 Task: Search for the email with the subject Request for a promotion logged in from softage.1@softage.net with the filter, email from softage.3@softage.net and a new filter,  Mark as read
Action: Mouse moved to (734, 73)
Screenshot: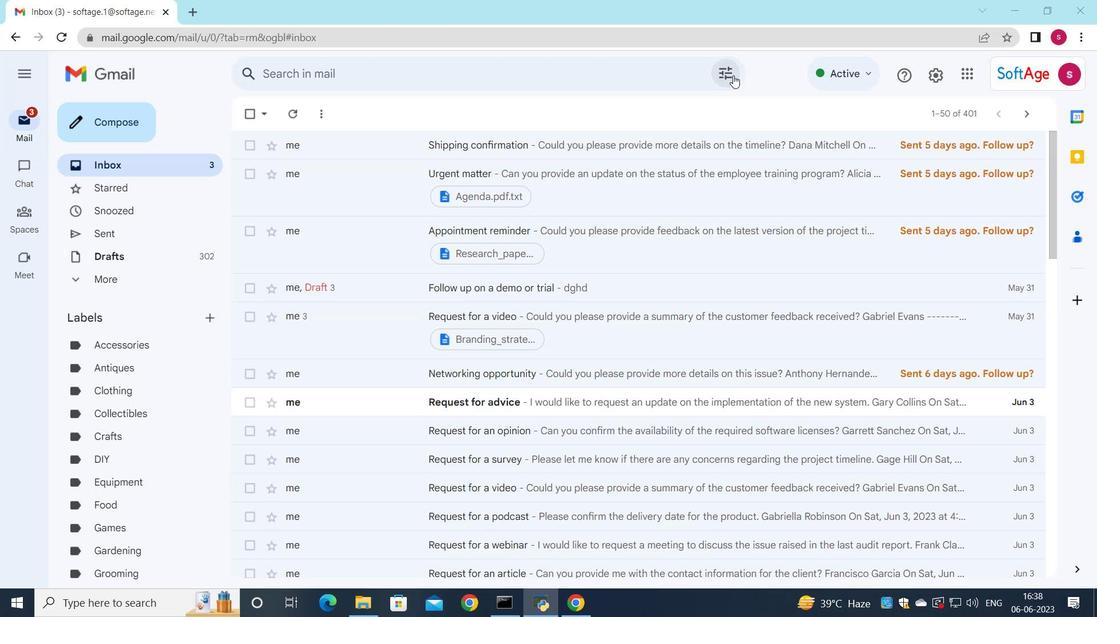 
Action: Mouse pressed left at (734, 73)
Screenshot: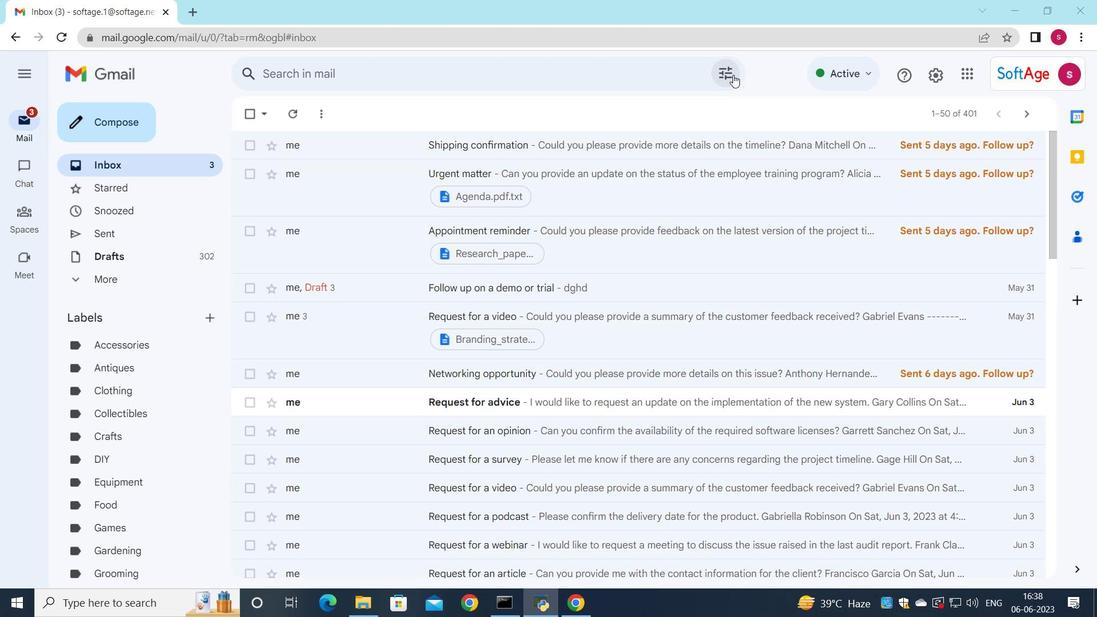 
Action: Mouse moved to (558, 124)
Screenshot: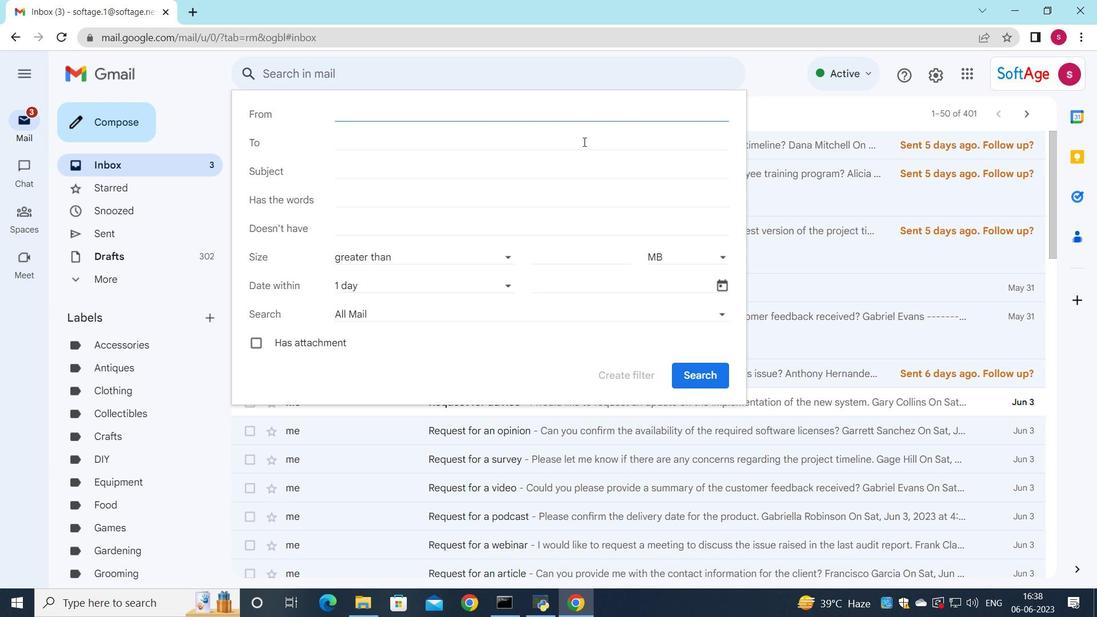 
Action: Key pressed s
Screenshot: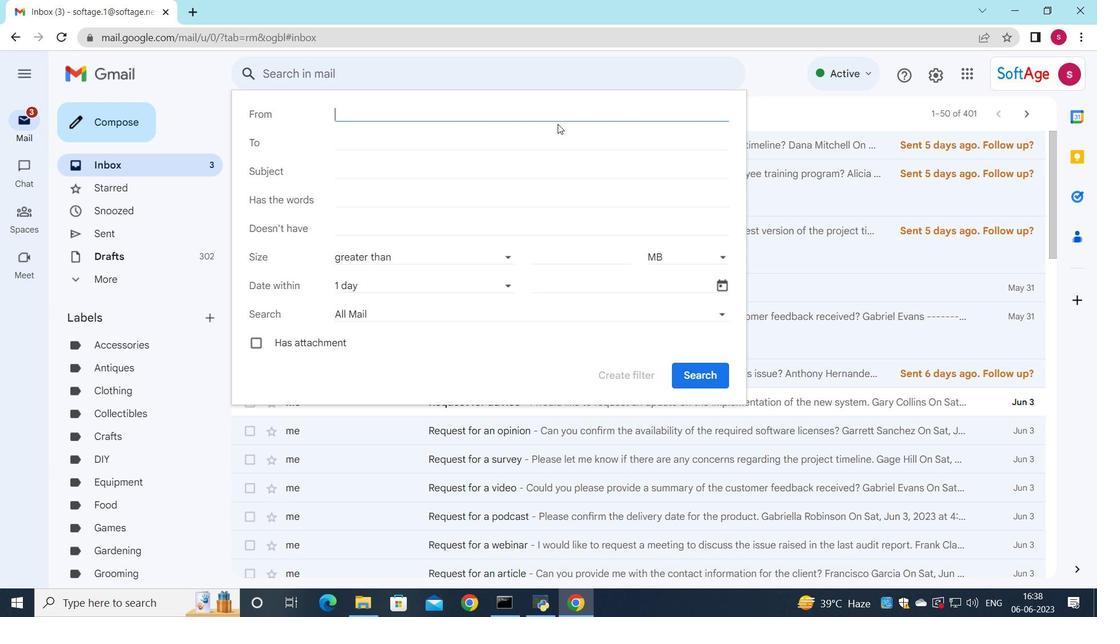 
Action: Mouse moved to (487, 139)
Screenshot: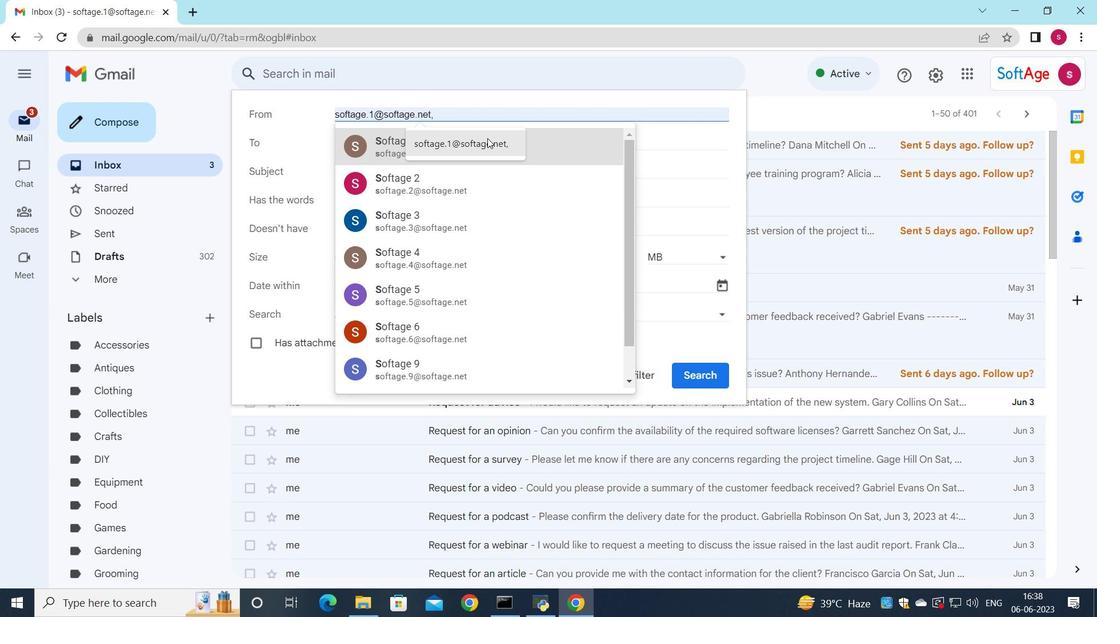 
Action: Mouse pressed left at (487, 139)
Screenshot: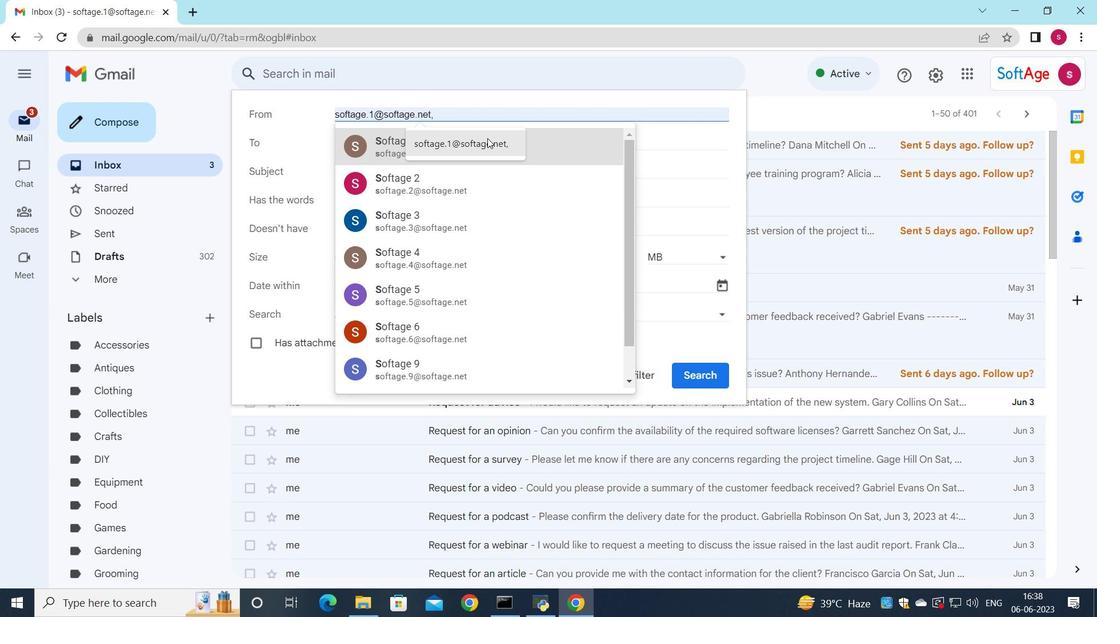 
Action: Mouse moved to (417, 151)
Screenshot: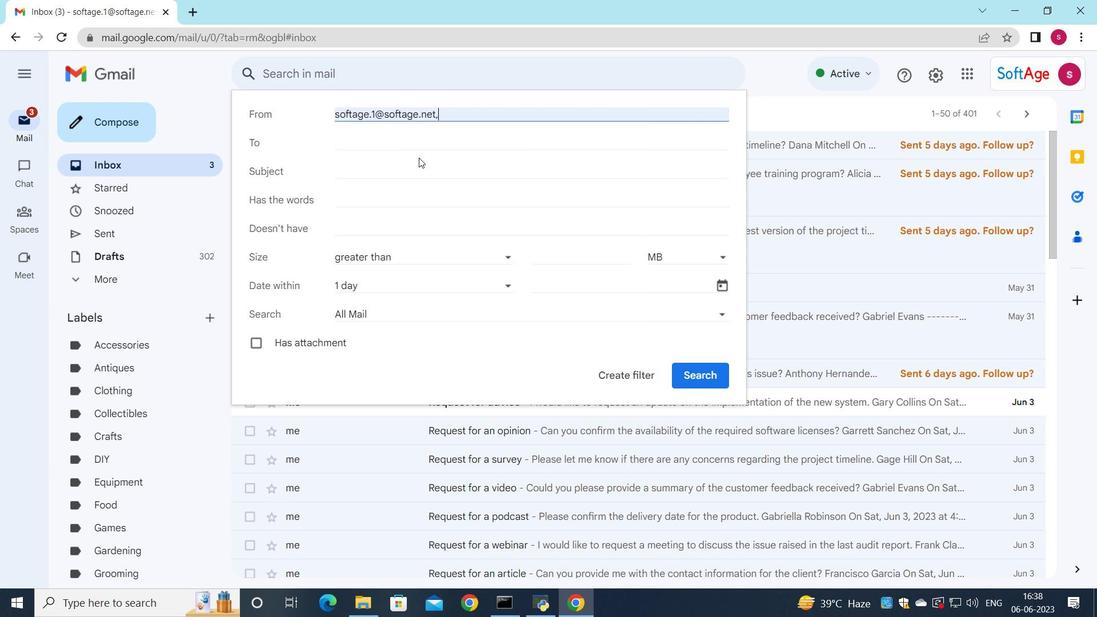 
Action: Key pressed s
Screenshot: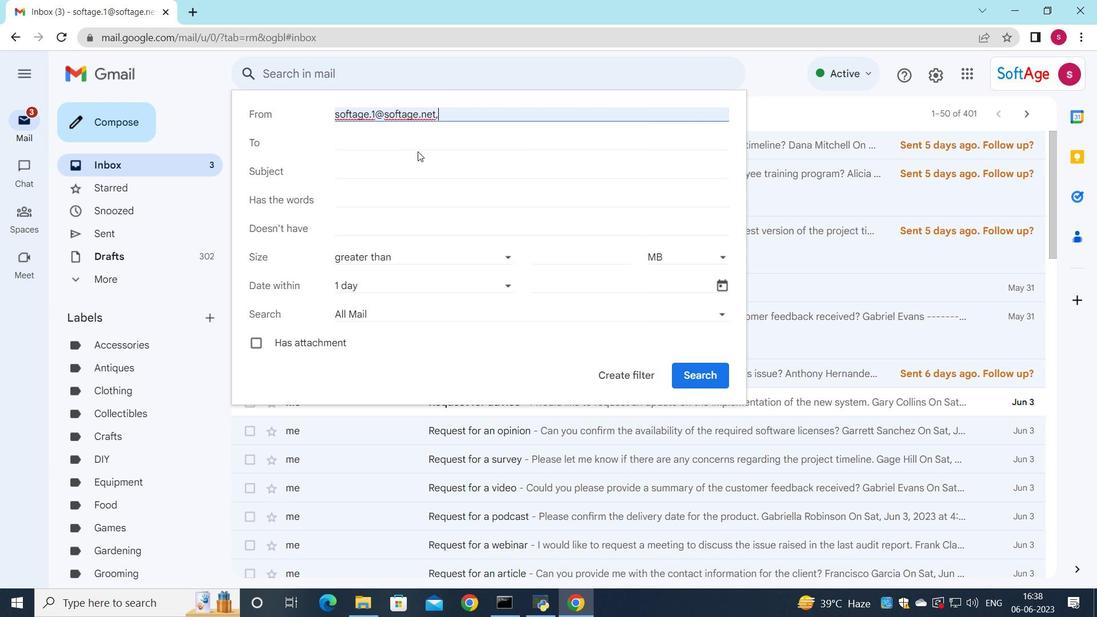 
Action: Mouse moved to (695, 158)
Screenshot: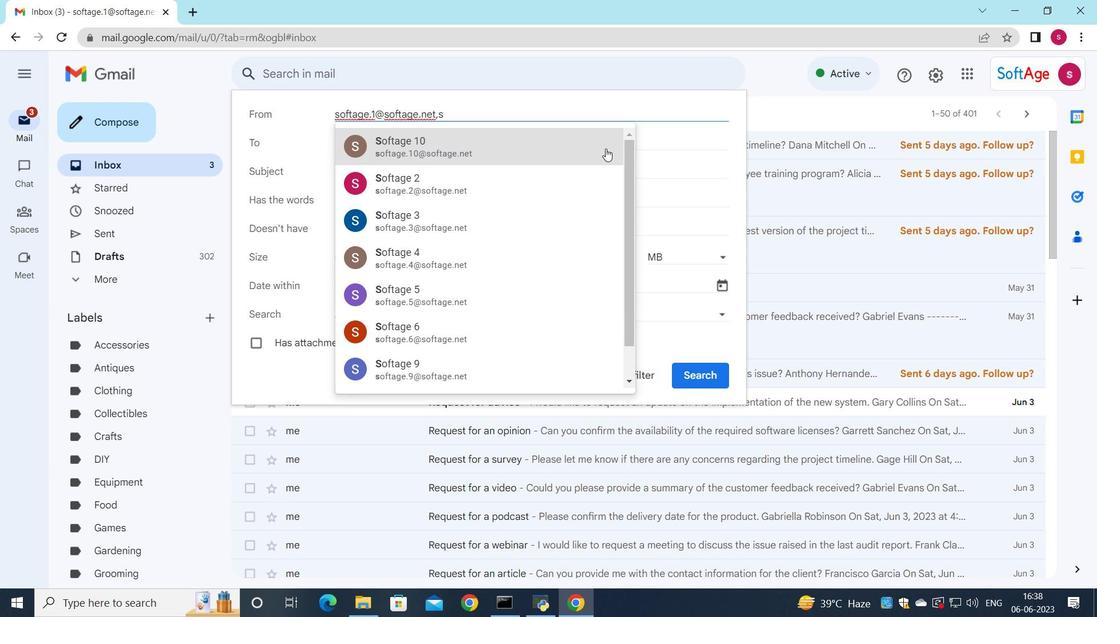
Action: Mouse pressed left at (695, 158)
Screenshot: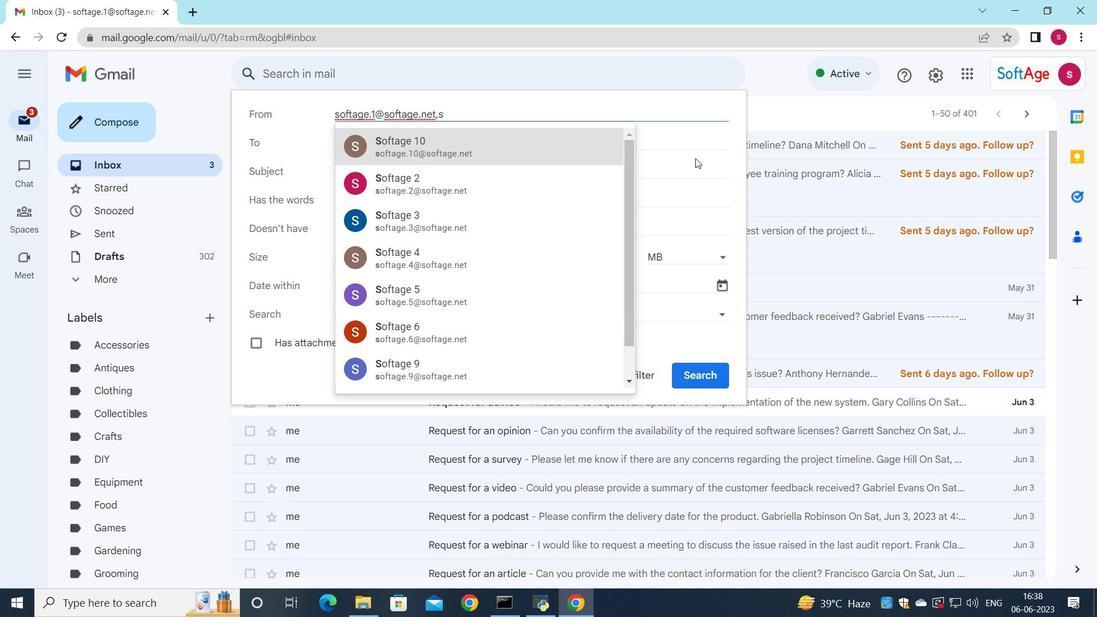 
Action: Mouse moved to (438, 137)
Screenshot: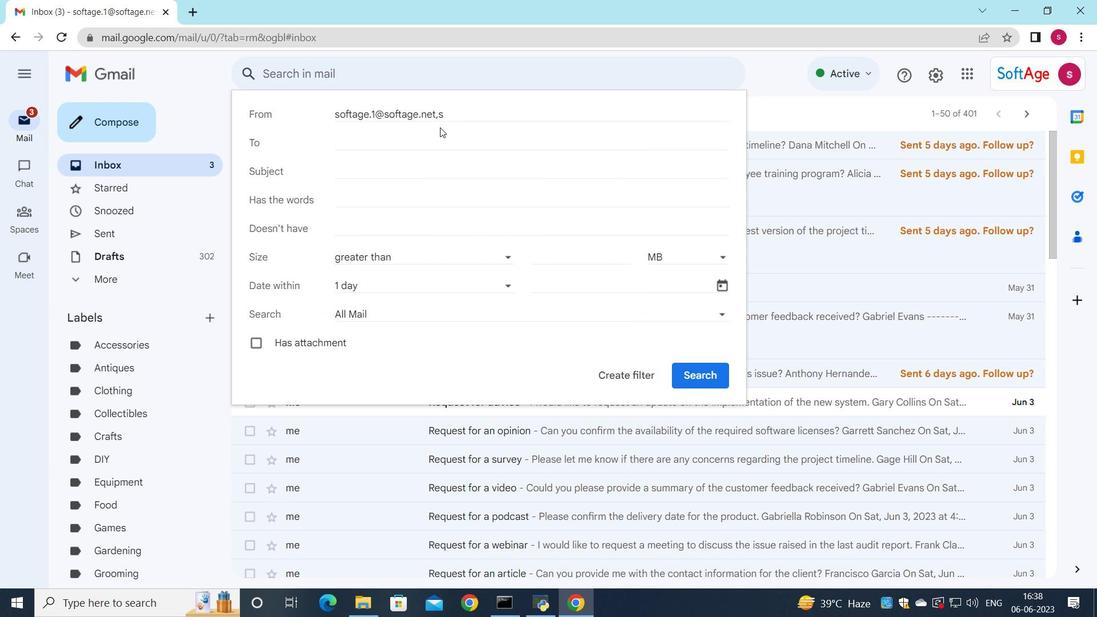 
Action: Mouse pressed left at (438, 137)
Screenshot: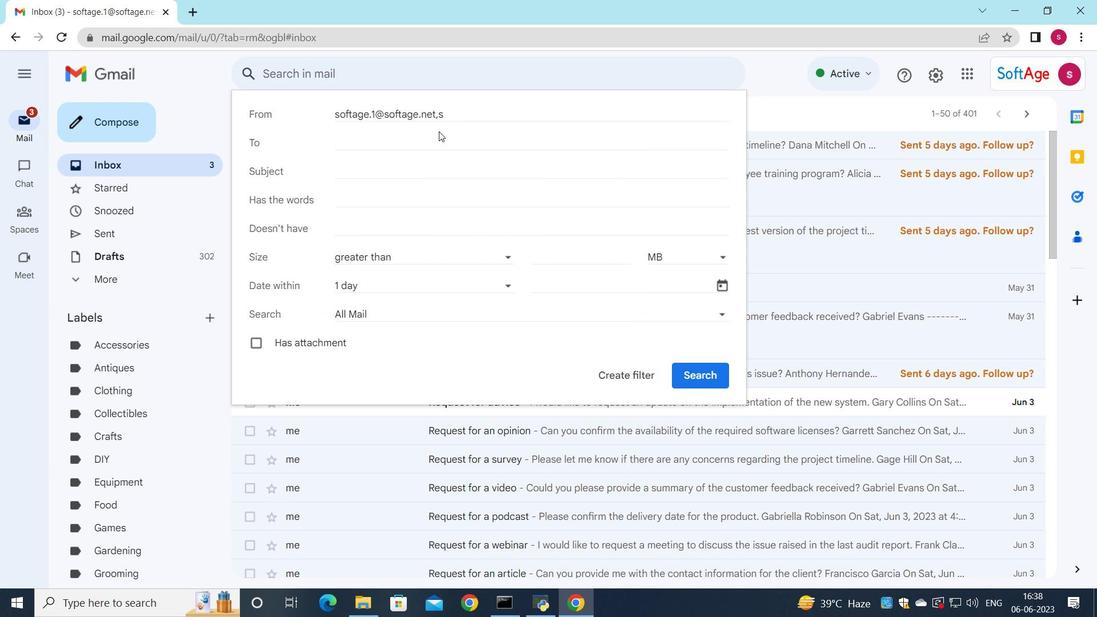 
Action: Mouse moved to (438, 137)
Screenshot: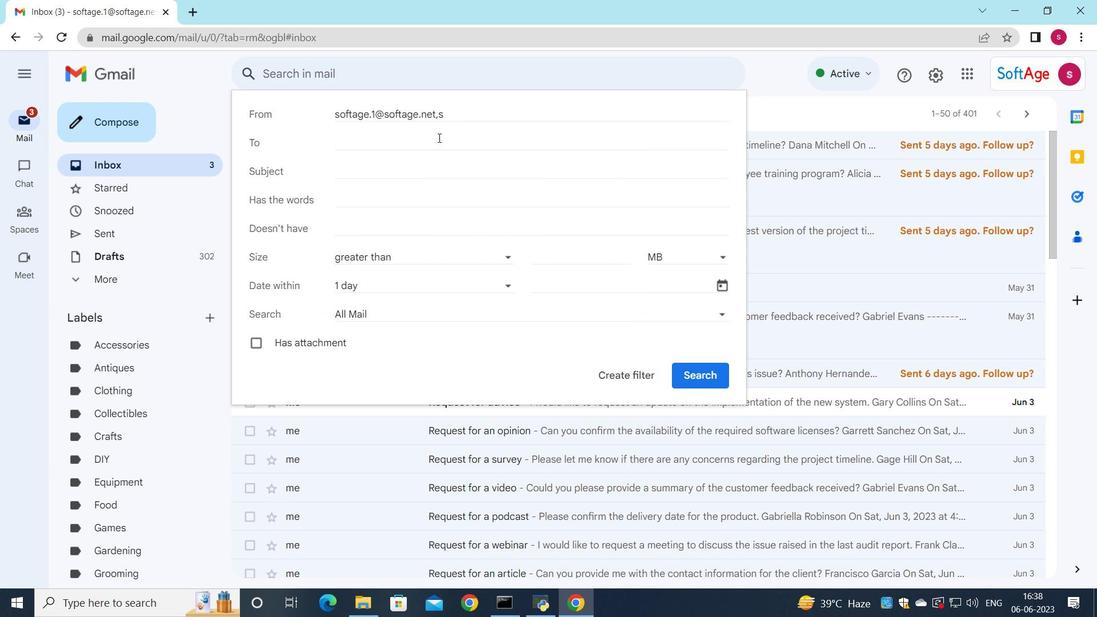 
Action: Key pressed s
Screenshot: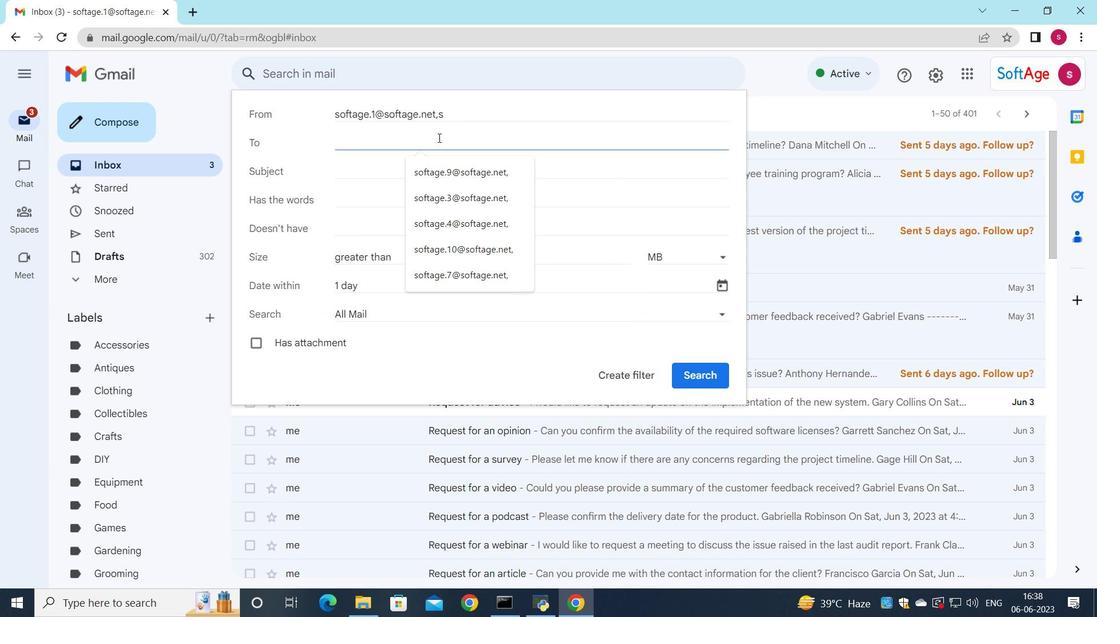 
Action: Mouse moved to (460, 220)
Screenshot: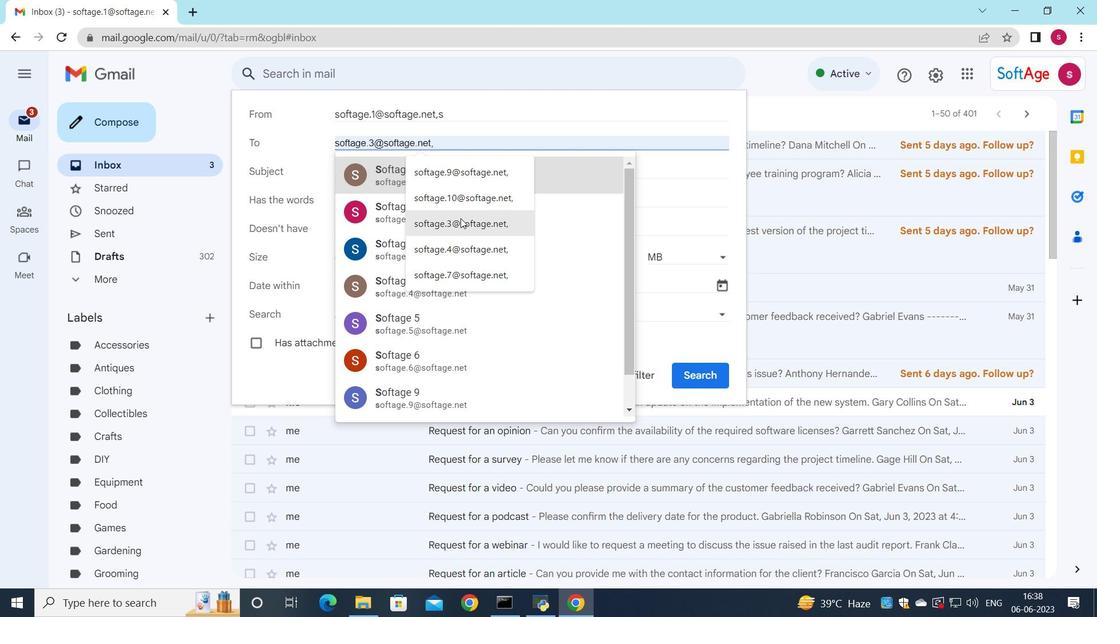 
Action: Mouse pressed left at (460, 220)
Screenshot: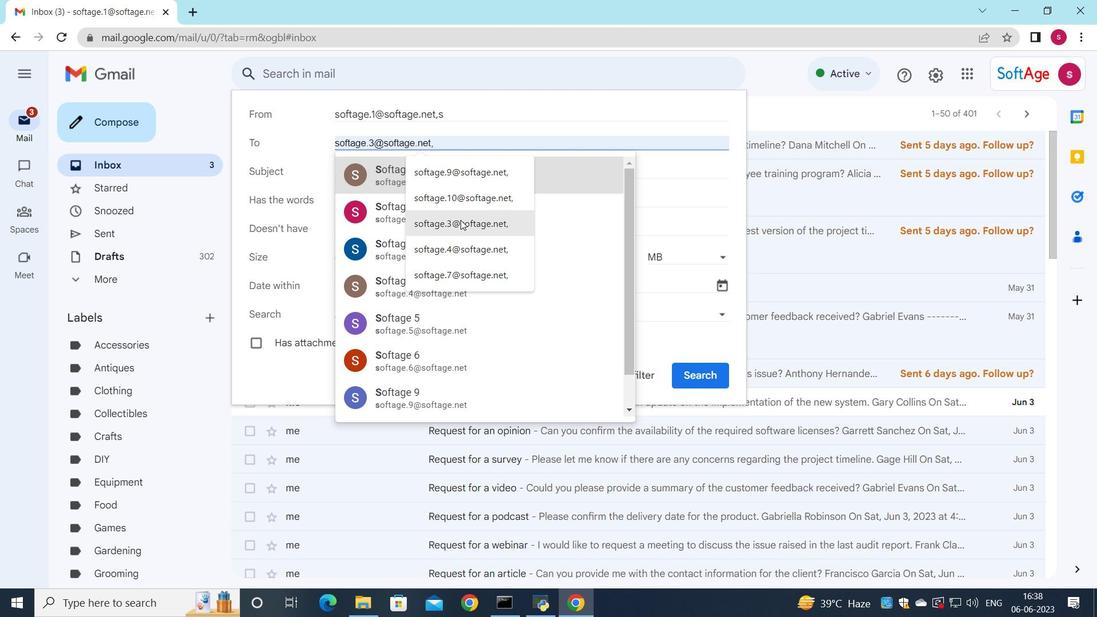 
Action: Mouse moved to (359, 172)
Screenshot: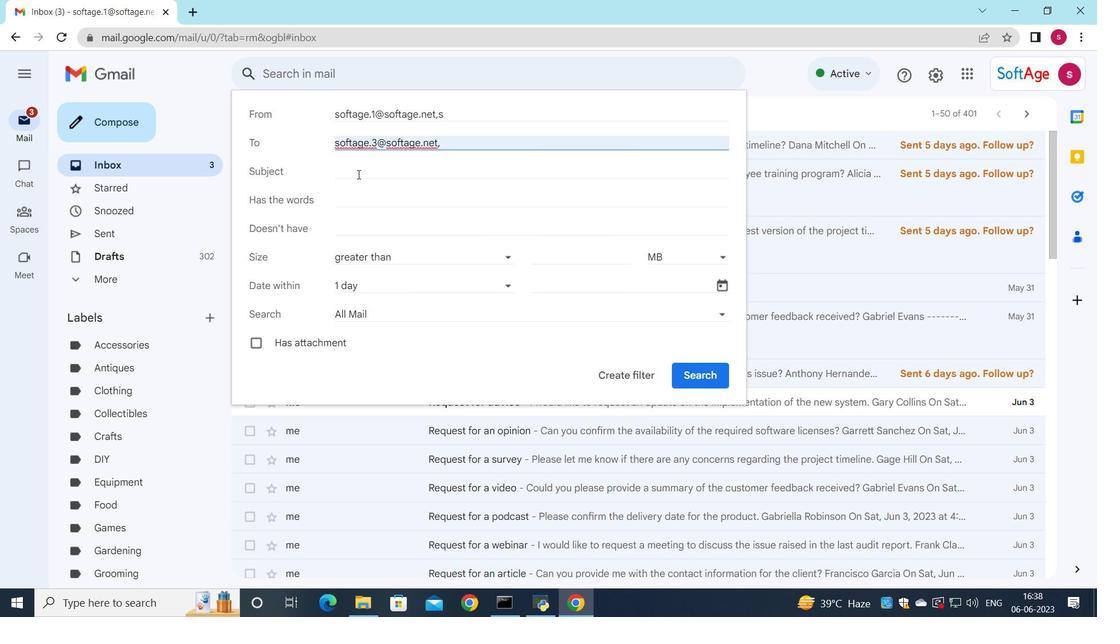 
Action: Mouse pressed left at (359, 172)
Screenshot: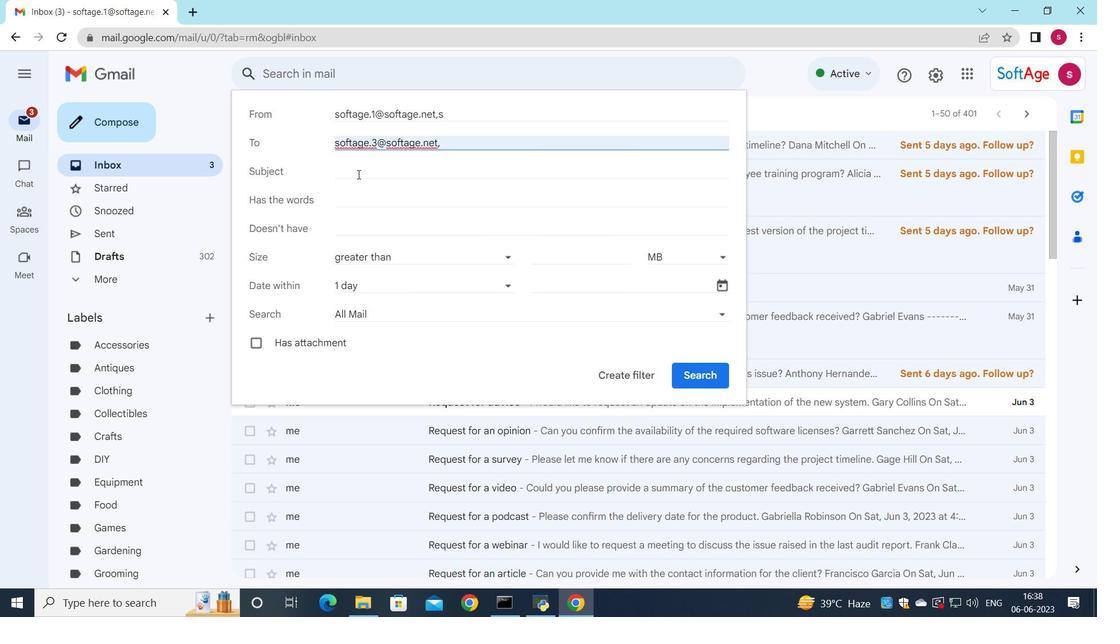 
Action: Key pressed <Key.shift><Key.shift><Key.shift><Key.shift><Key.shift><Key.shift>Request<Key.space>for<Key.space>a<Key.space>promotion
Screenshot: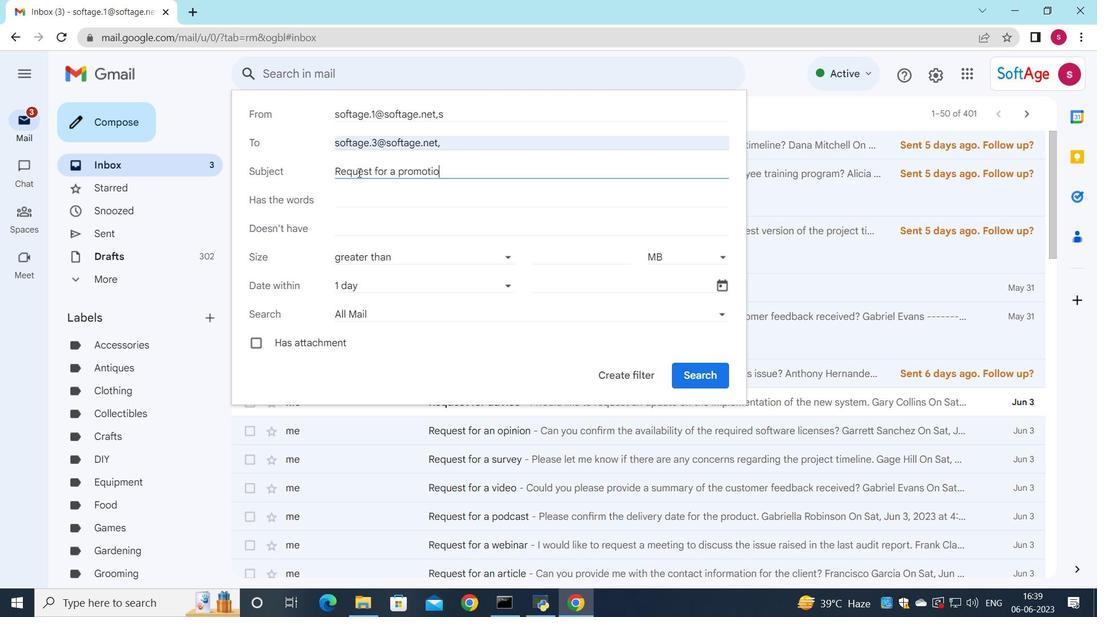 
Action: Mouse moved to (376, 282)
Screenshot: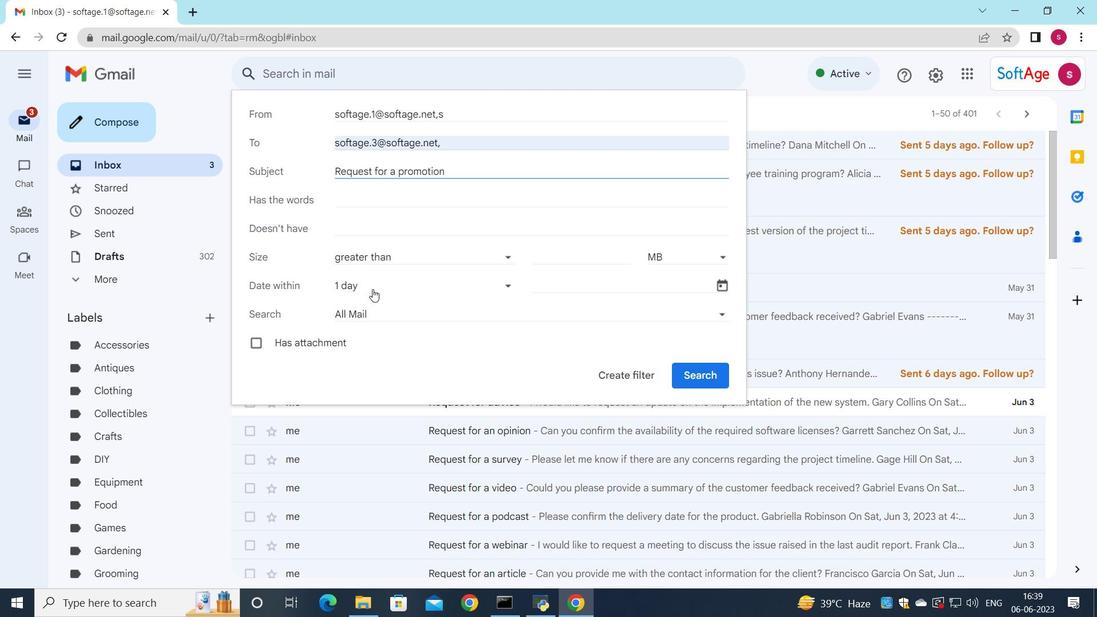 
Action: Mouse pressed left at (376, 282)
Screenshot: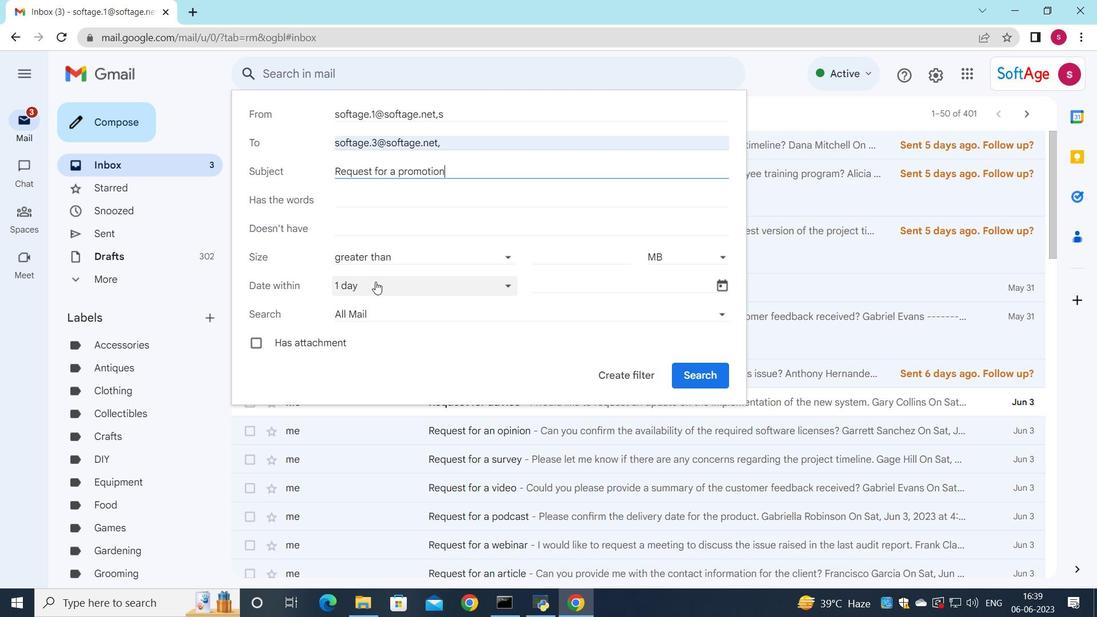 
Action: Mouse moved to (403, 458)
Screenshot: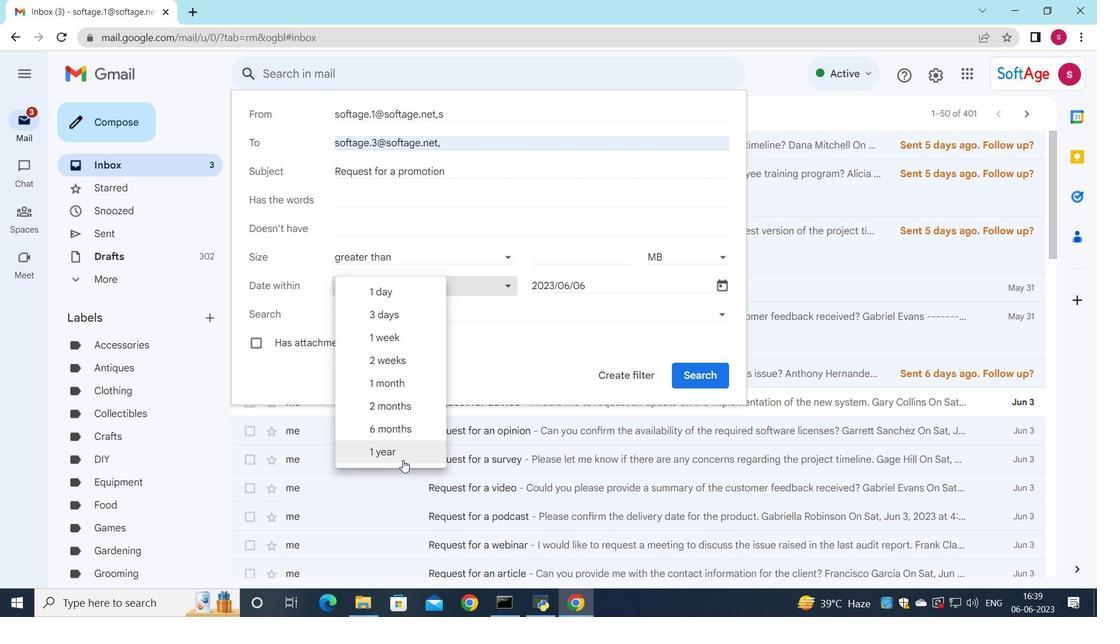 
Action: Mouse pressed left at (403, 458)
Screenshot: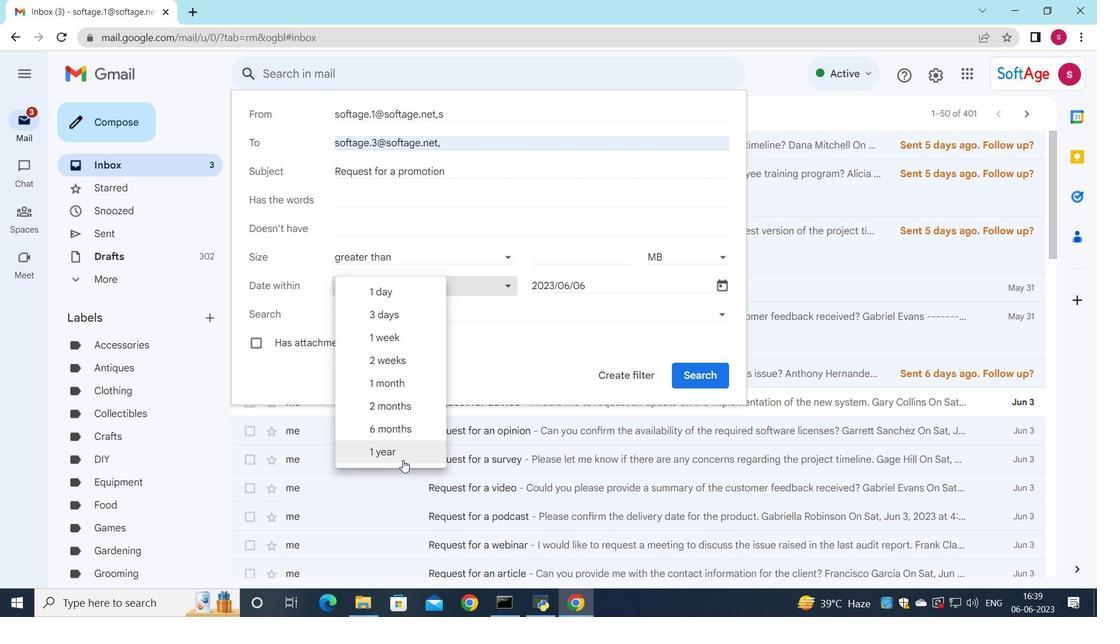 
Action: Mouse moved to (632, 372)
Screenshot: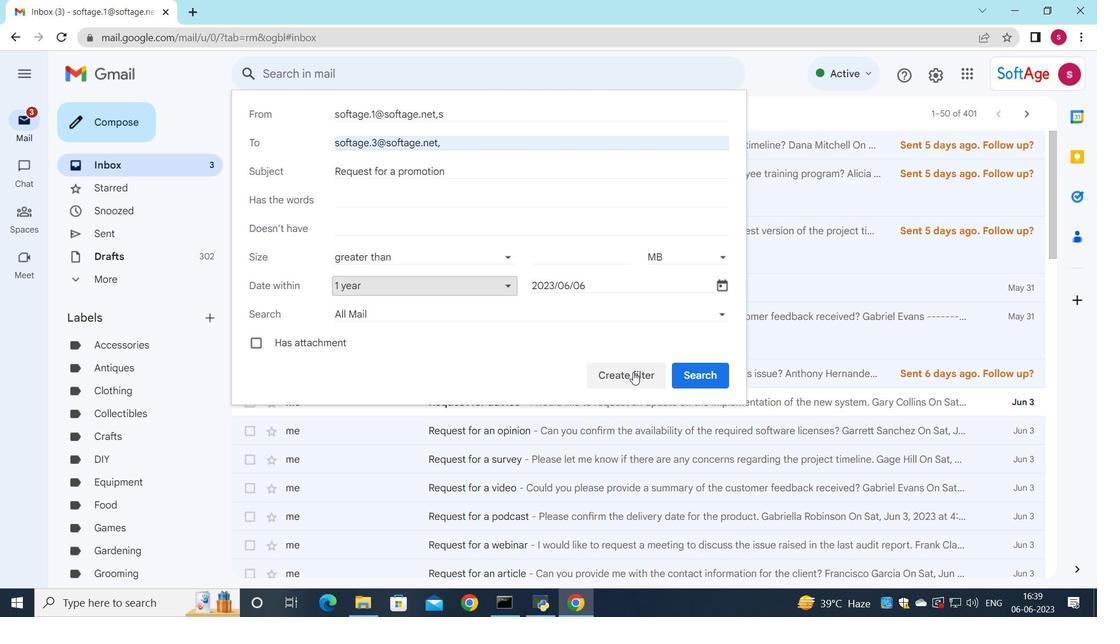 
Action: Mouse pressed left at (632, 372)
Screenshot: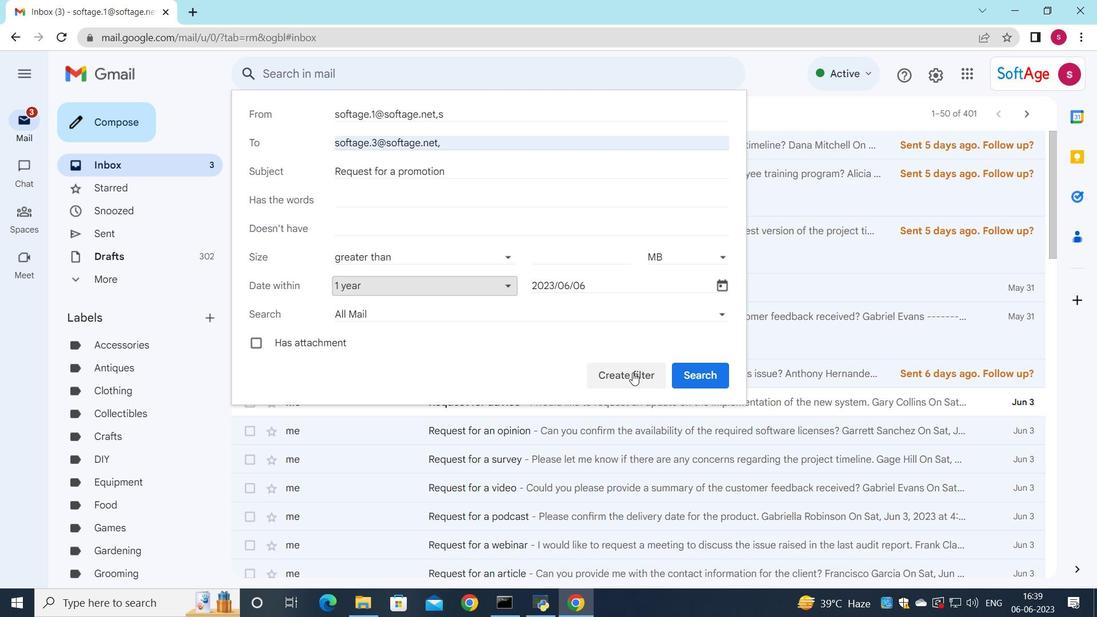 
Action: Mouse moved to (251, 170)
Screenshot: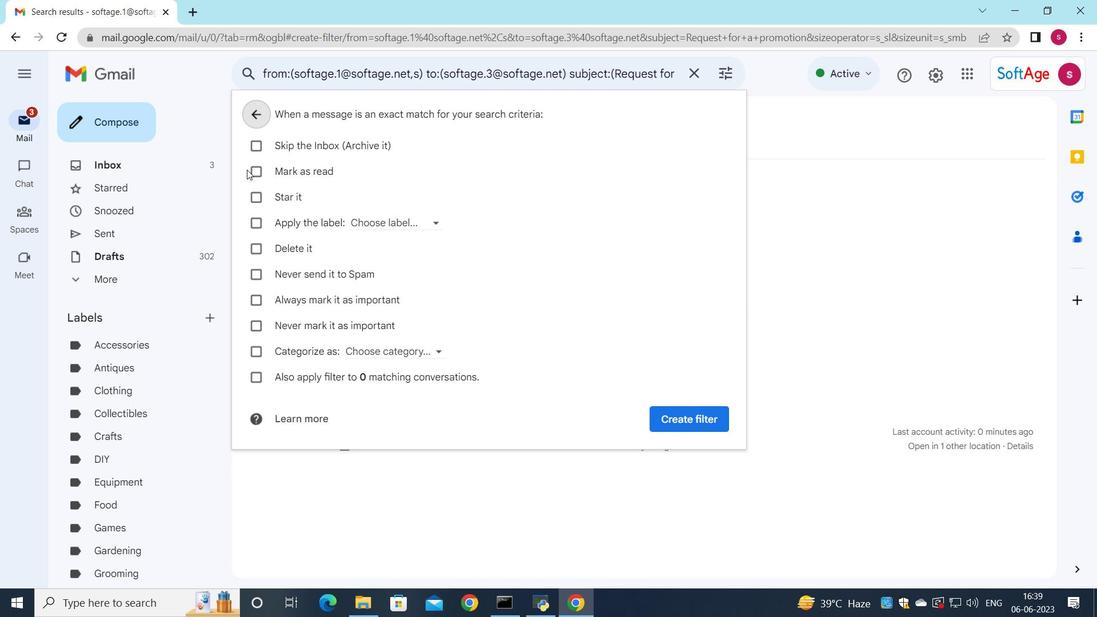
Action: Mouse pressed left at (251, 170)
Screenshot: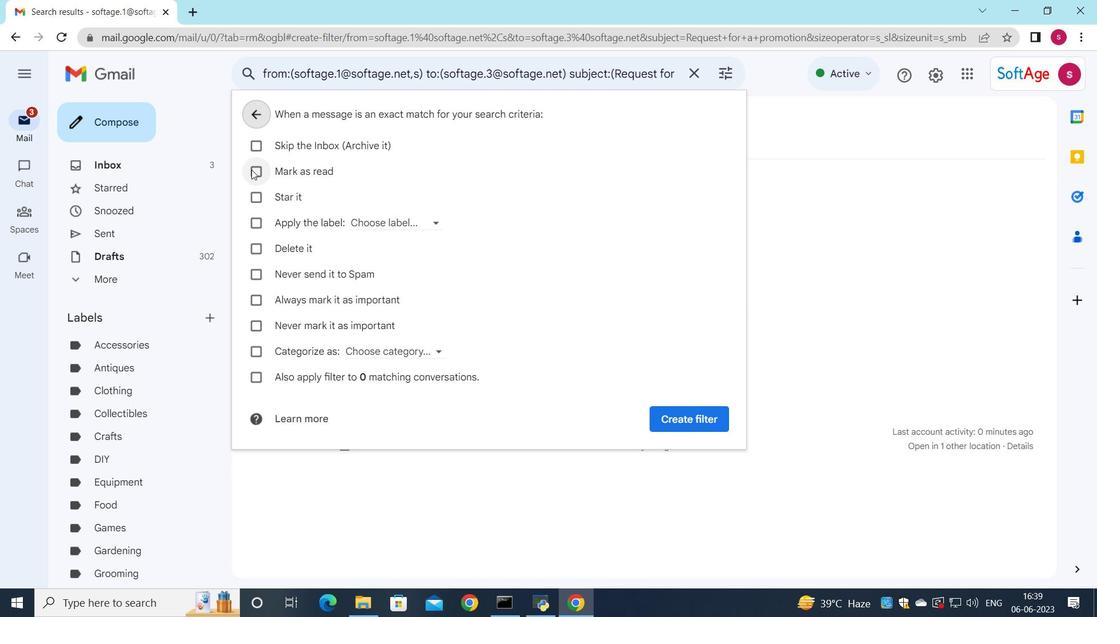 
Action: Mouse moved to (690, 415)
Screenshot: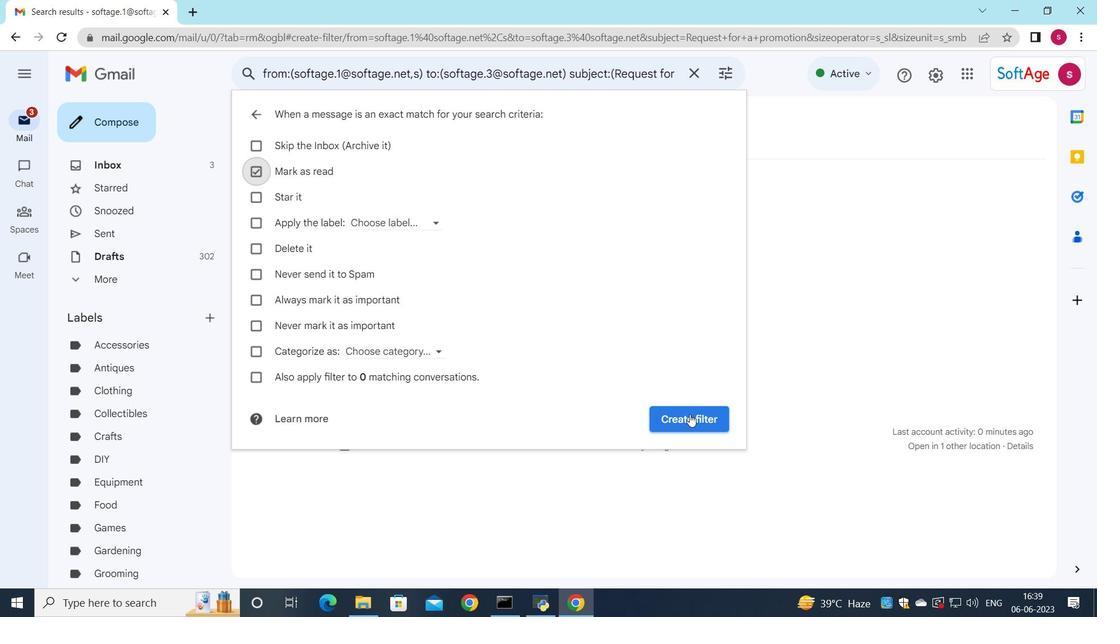 
Action: Mouse pressed left at (690, 415)
Screenshot: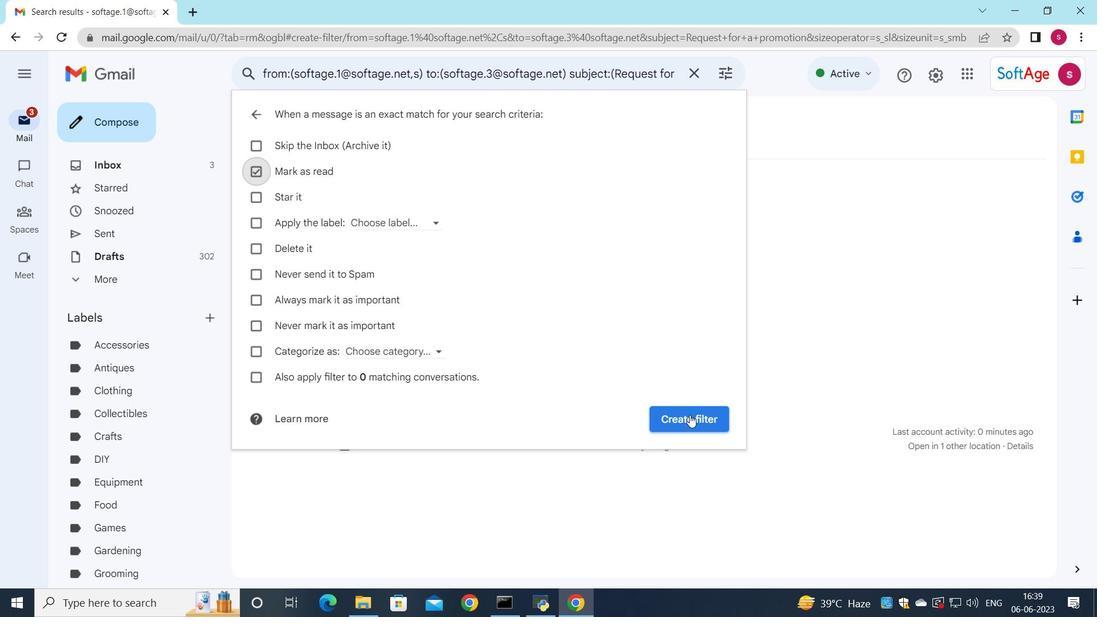 
Action: Mouse moved to (655, 333)
Screenshot: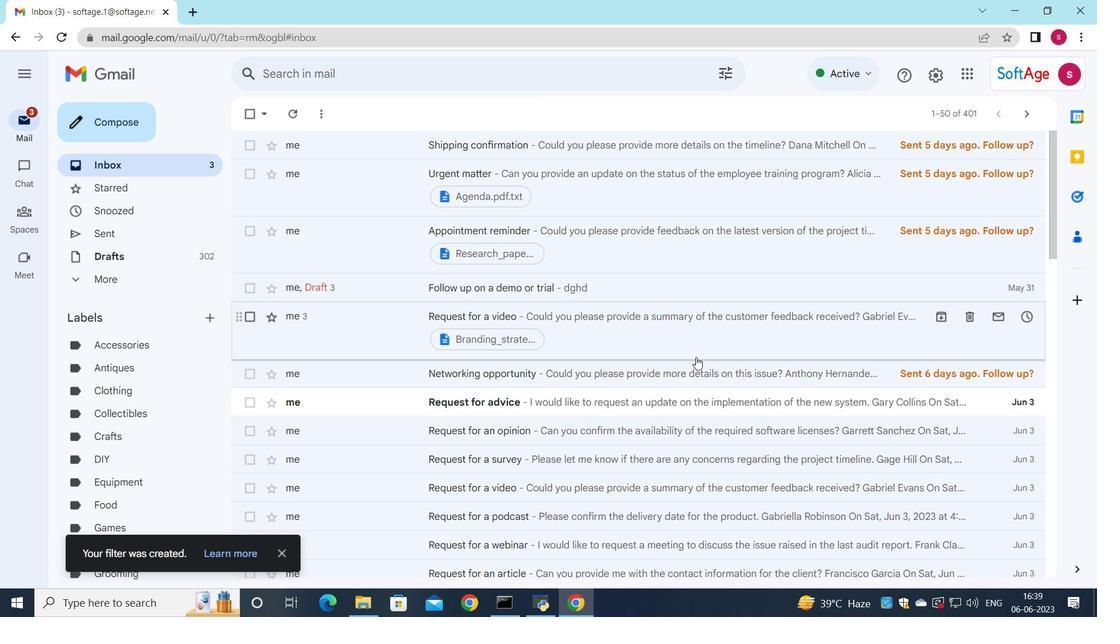 
